 Task: Open the "Memory Inspector" tab.
Action: Mouse moved to (994, 28)
Screenshot: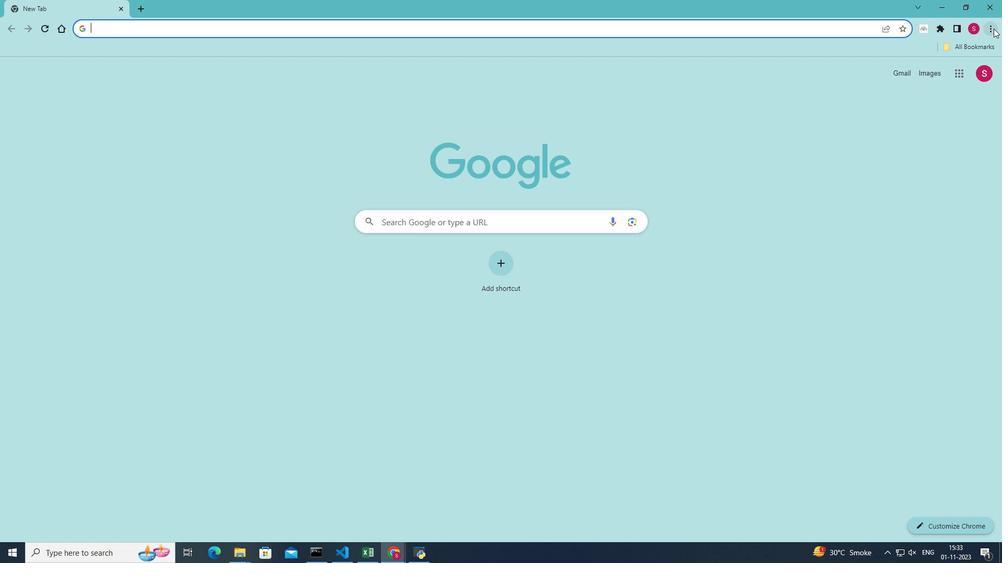 
Action: Mouse pressed left at (994, 28)
Screenshot: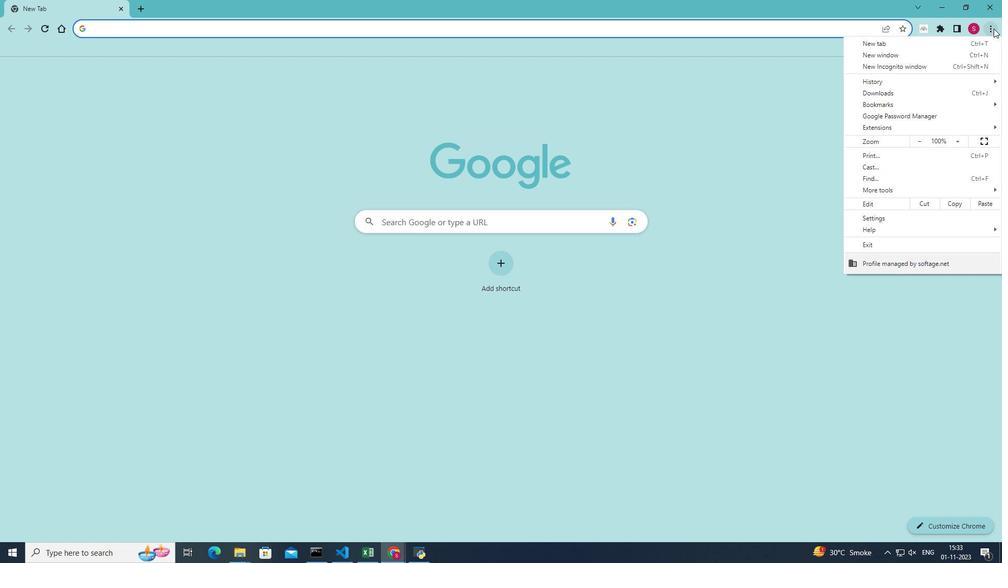 
Action: Mouse moved to (892, 191)
Screenshot: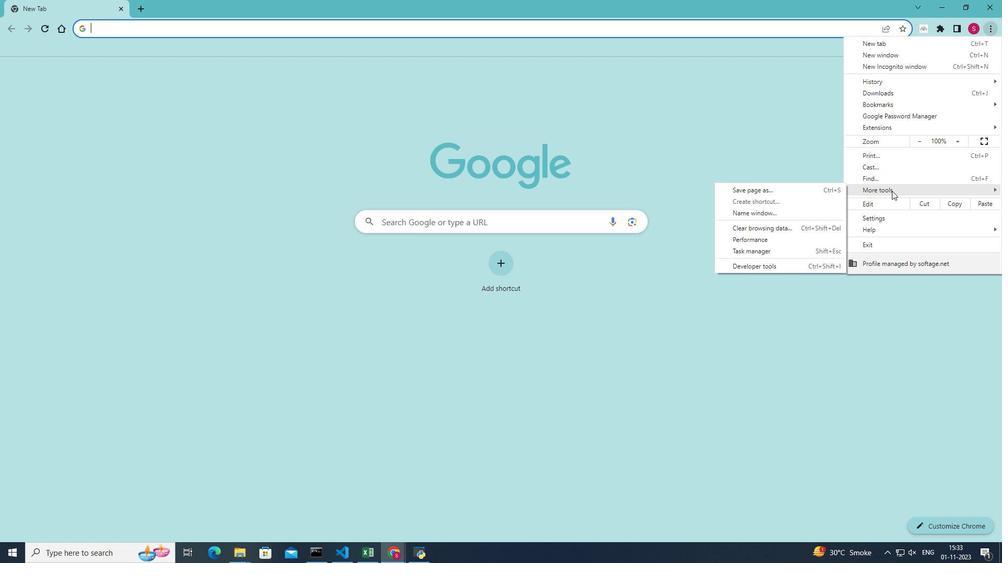 
Action: Mouse pressed left at (892, 191)
Screenshot: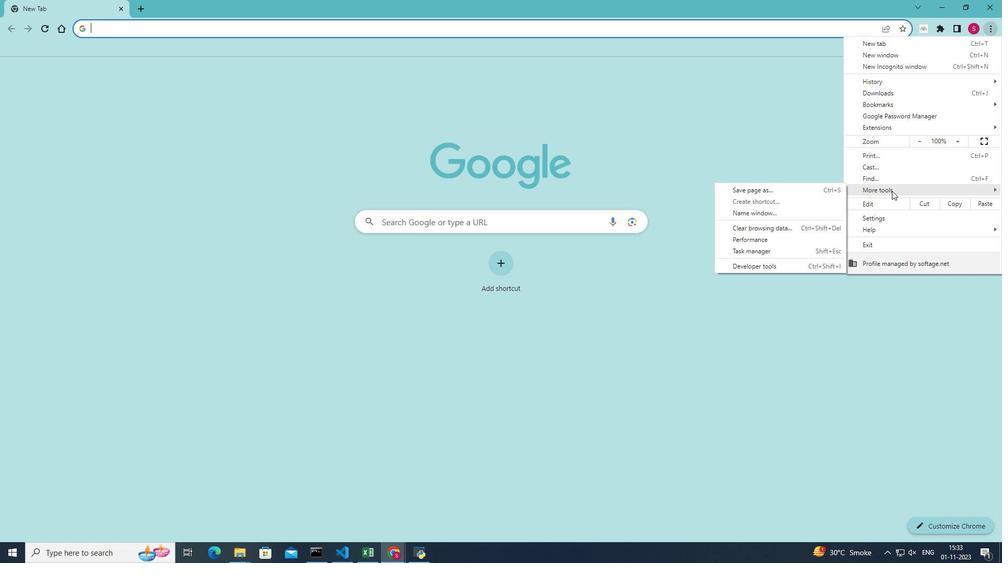 
Action: Mouse moved to (799, 262)
Screenshot: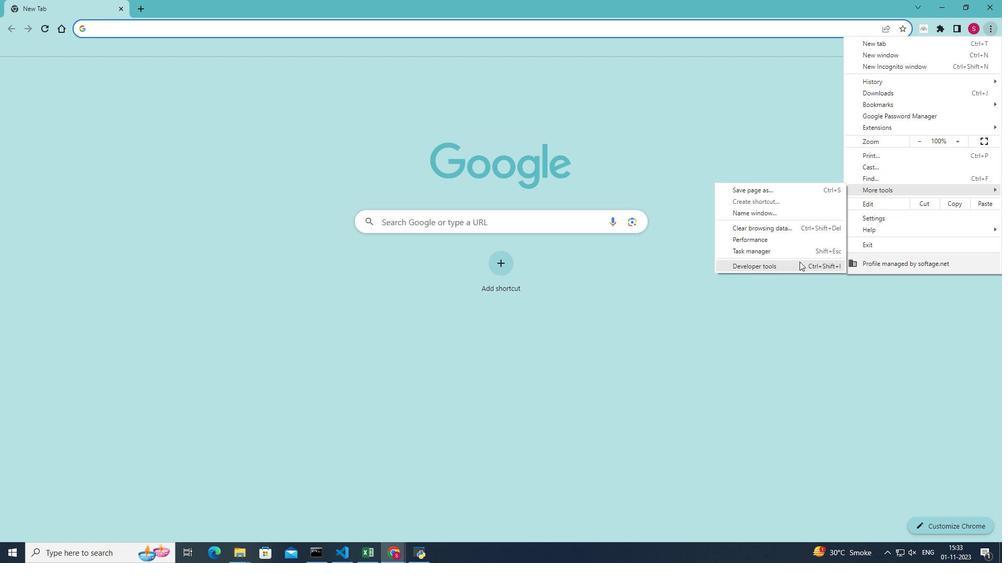 
Action: Mouse pressed left at (799, 262)
Screenshot: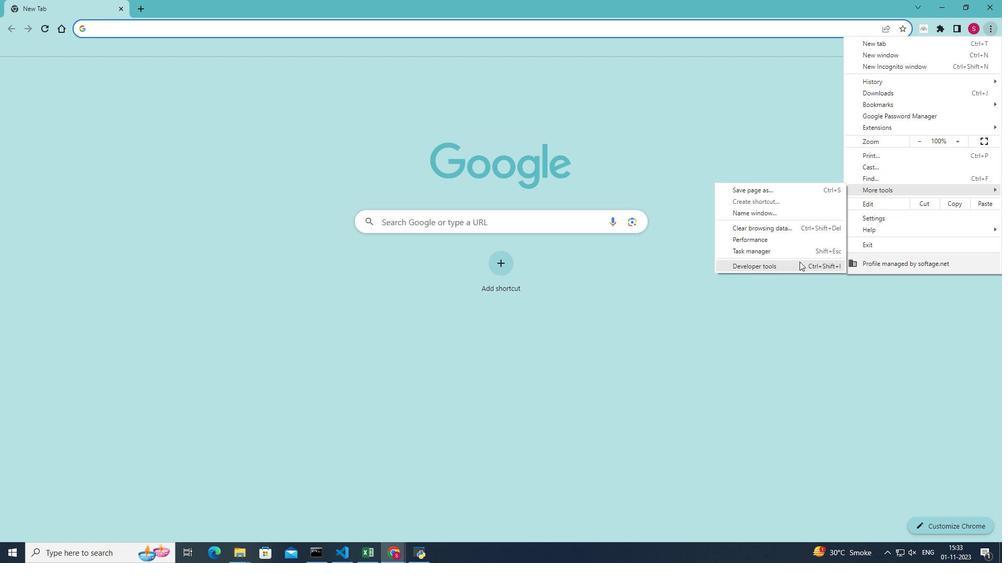 
Action: Mouse moved to (978, 65)
Screenshot: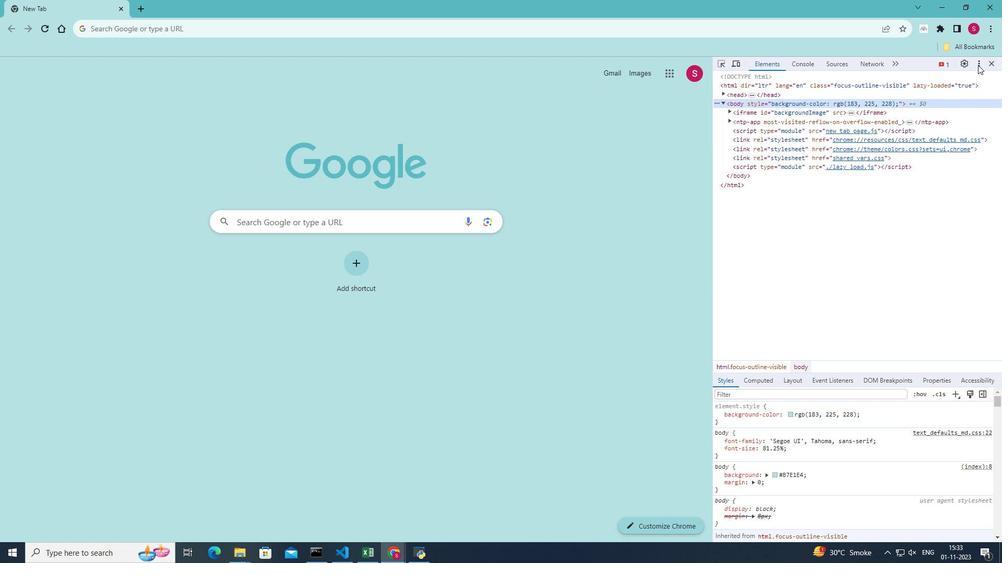 
Action: Mouse pressed left at (978, 65)
Screenshot: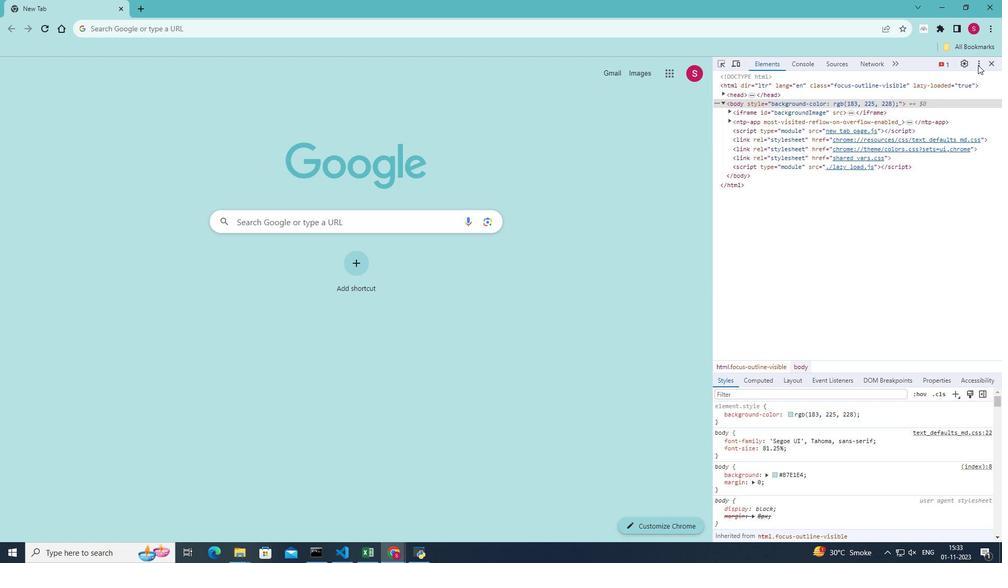 
Action: Mouse moved to (850, 236)
Screenshot: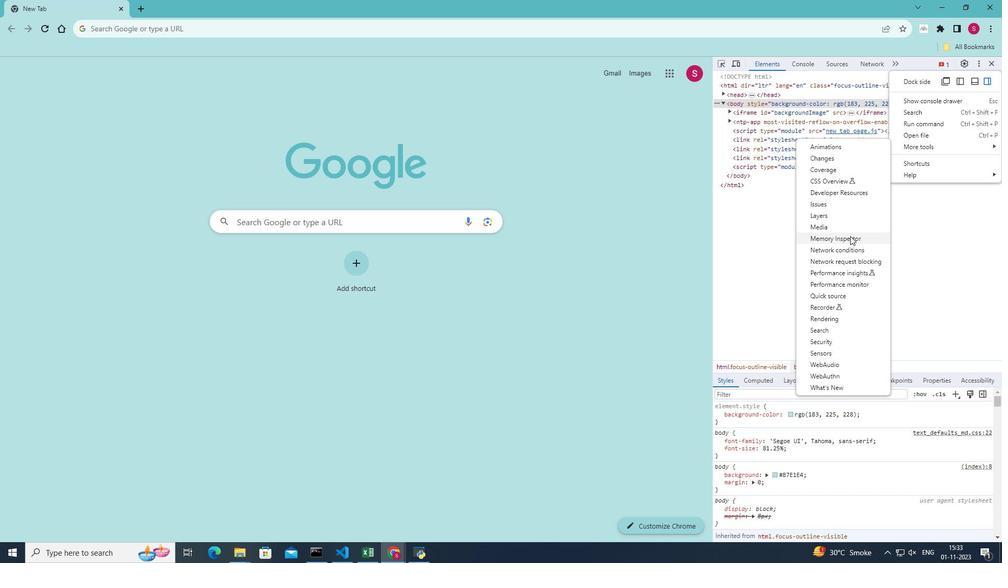 
Action: Mouse pressed left at (850, 236)
Screenshot: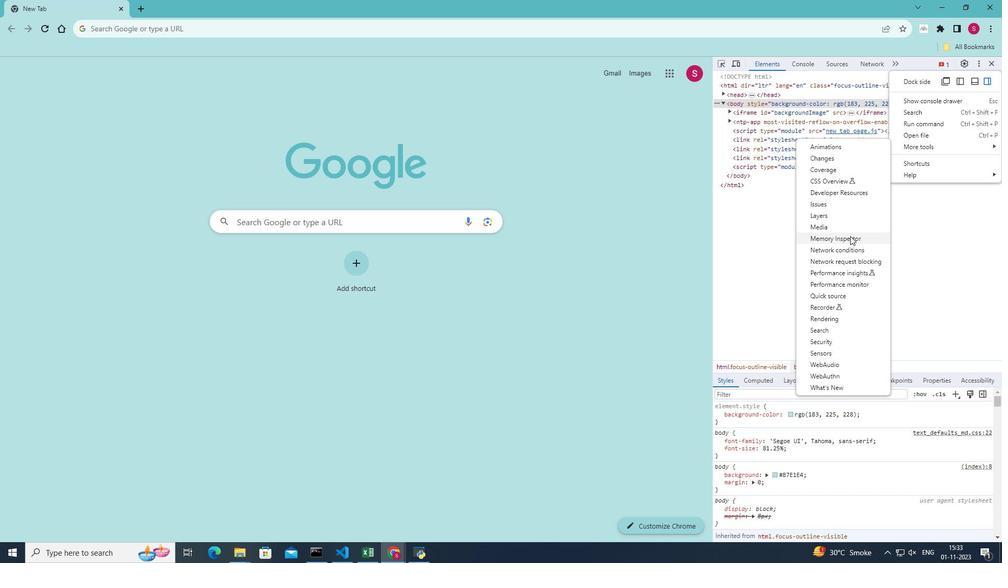 
Action: Mouse moved to (851, 237)
Screenshot: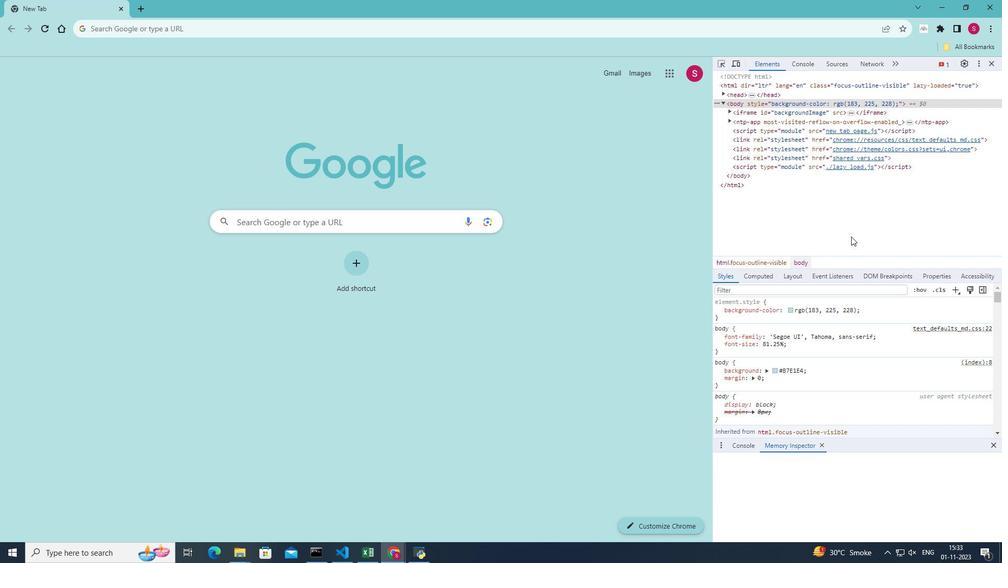 
